 Task: Create a Google Calendar event titled 'meeting' on May 18, 2023, from 4:30 PM to 5:30 PM, and add a Google Meet link.
Action: Mouse moved to (338, 556)
Screenshot: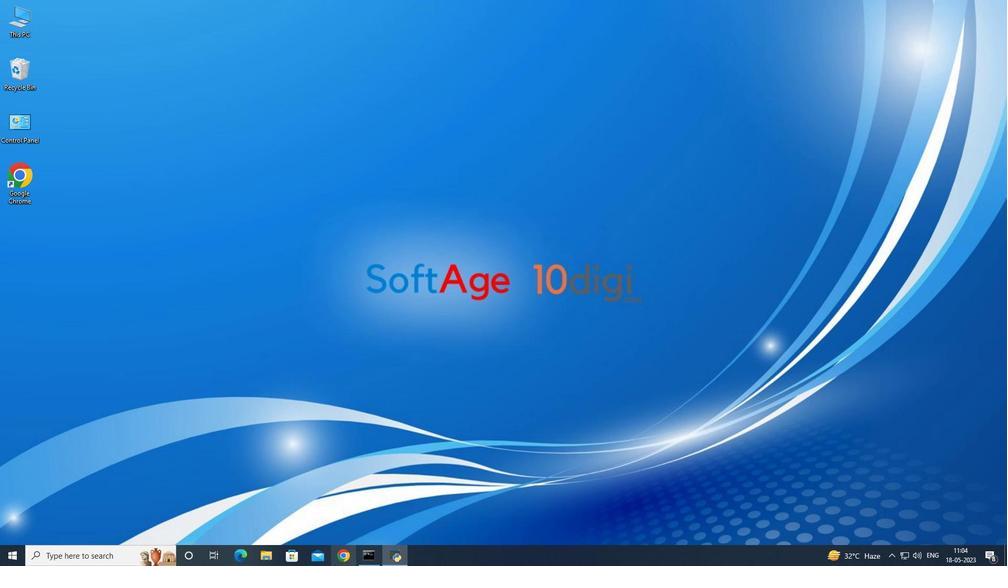 
Action: Mouse pressed left at (338, 556)
Screenshot: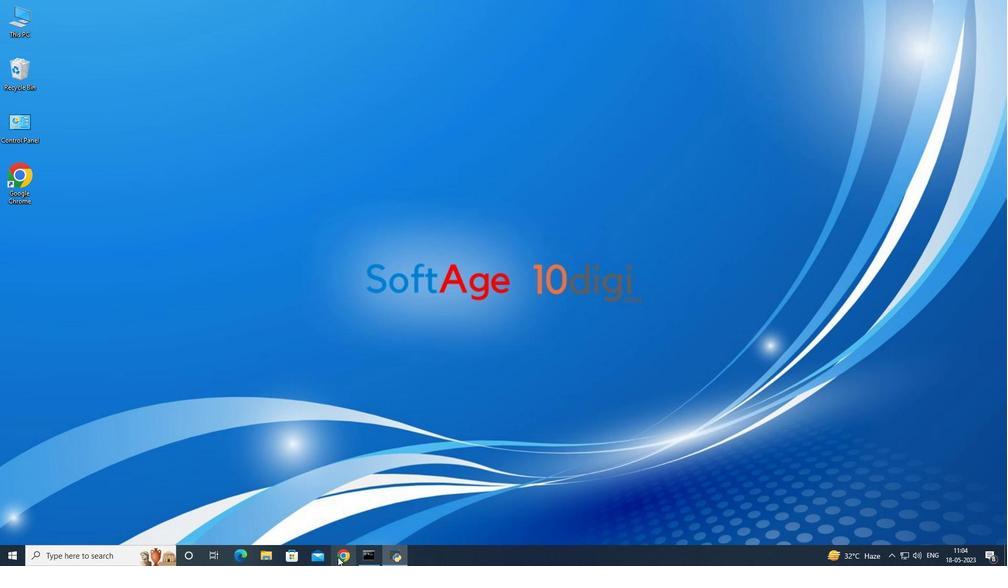 
Action: Mouse moved to (968, 71)
Screenshot: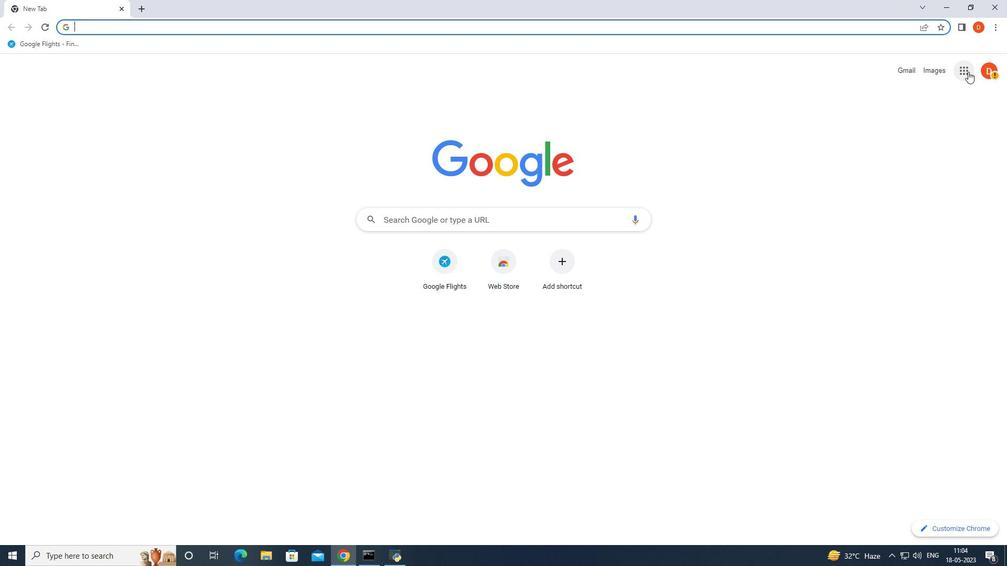 
Action: Mouse pressed left at (968, 71)
Screenshot: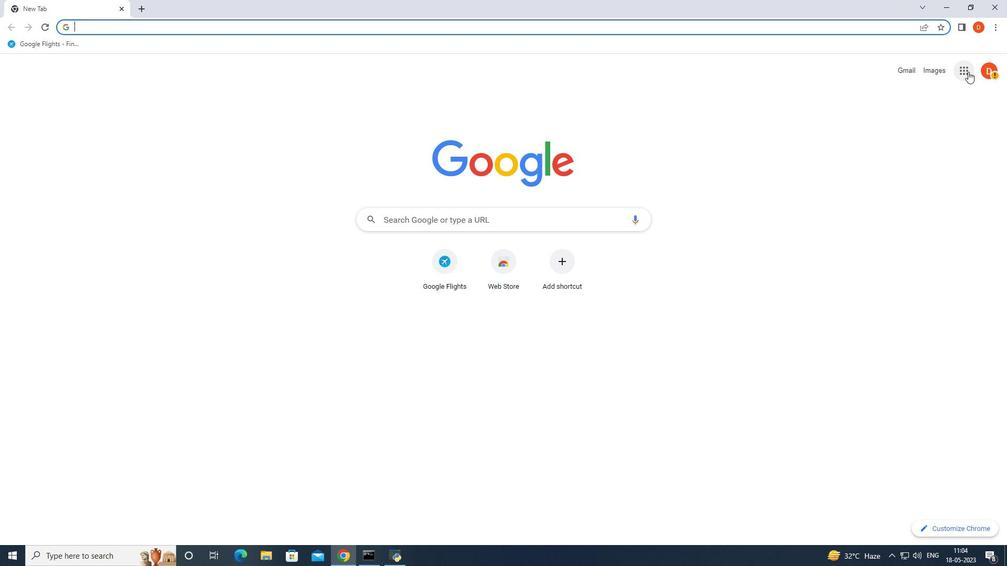 
Action: Mouse moved to (975, 260)
Screenshot: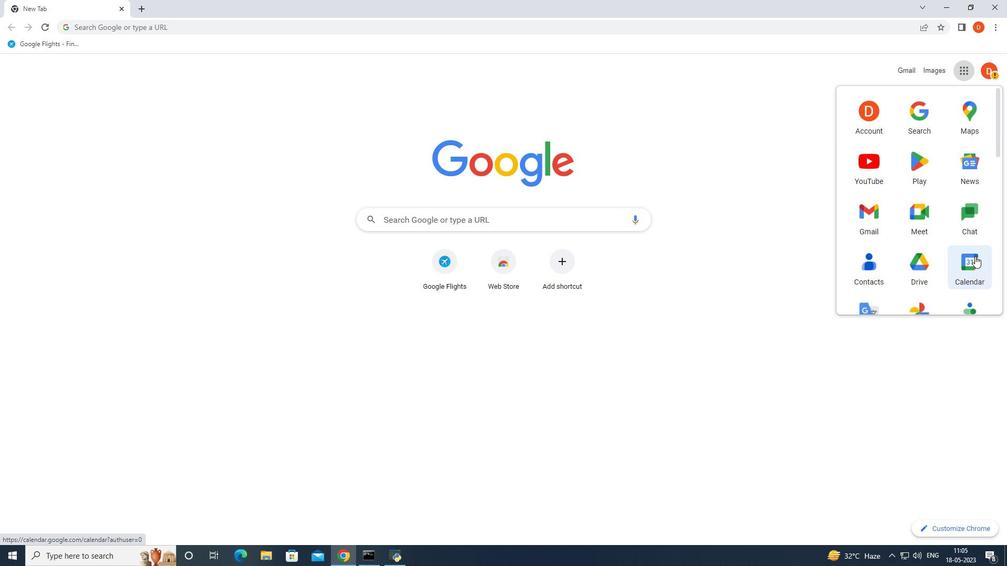 
Action: Mouse pressed left at (975, 260)
Screenshot: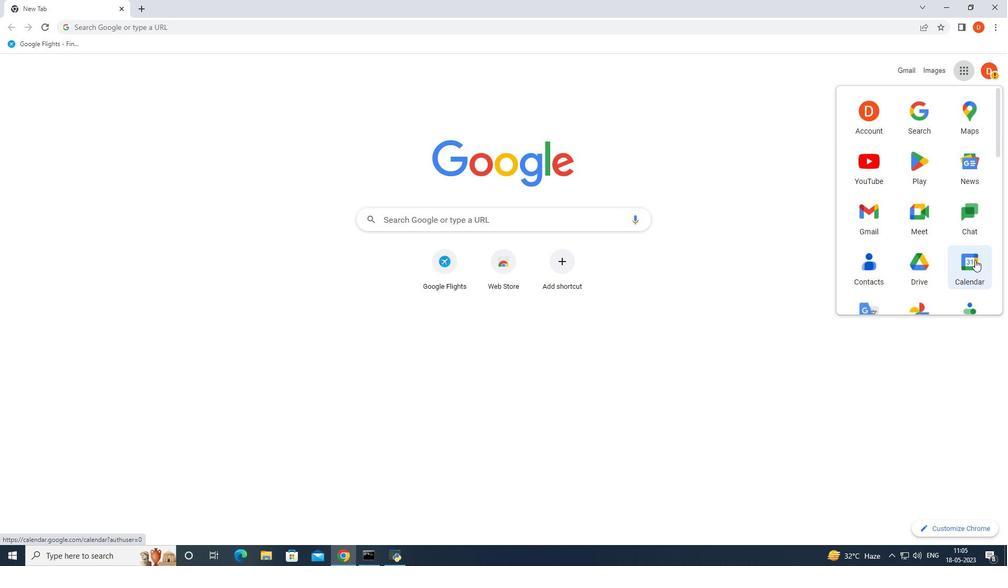
Action: Mouse moved to (975, 263)
Screenshot: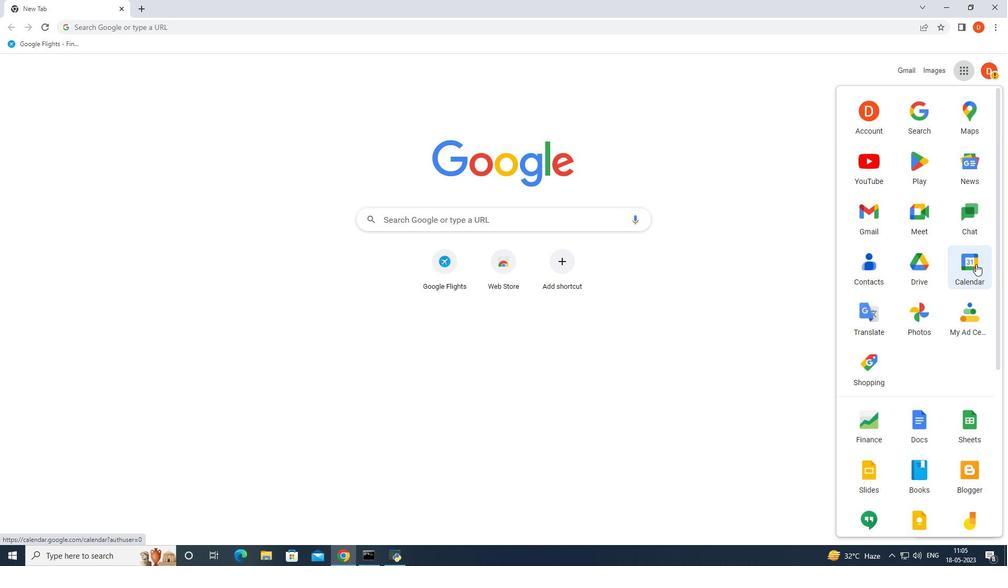 
Action: Mouse pressed left at (975, 263)
Screenshot: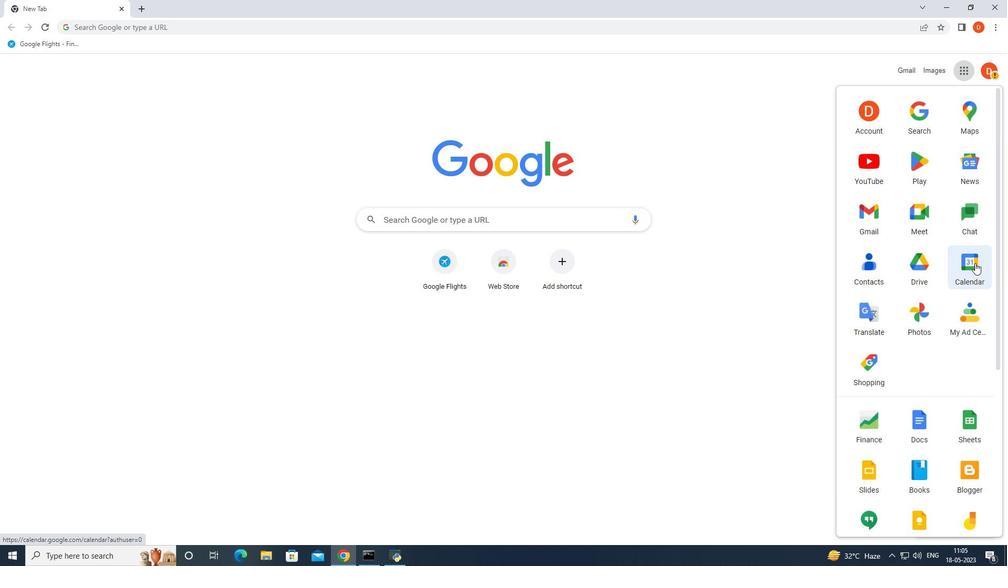 
Action: Mouse moved to (69, 94)
Screenshot: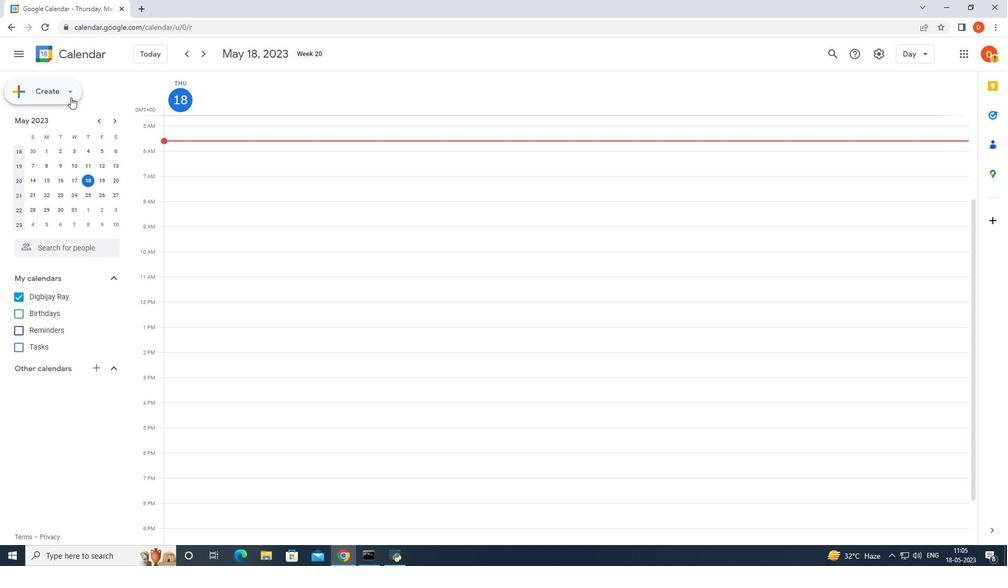 
Action: Mouse pressed left at (69, 94)
Screenshot: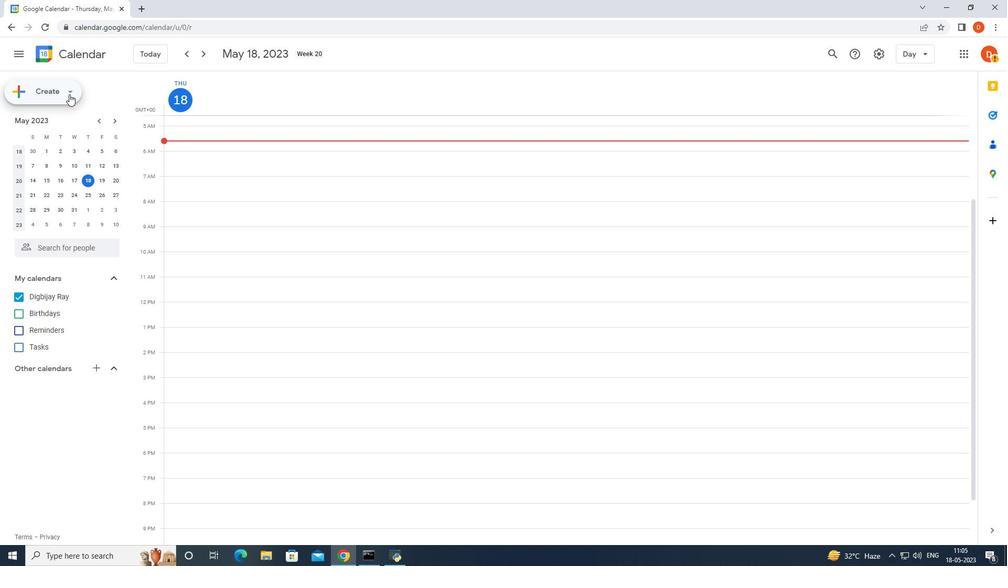 
Action: Mouse moved to (69, 124)
Screenshot: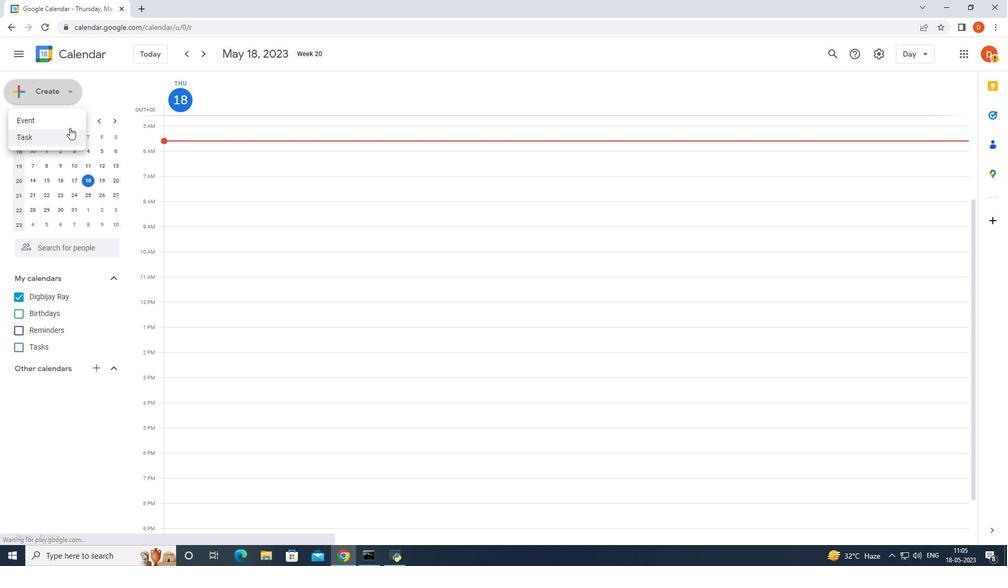 
Action: Mouse pressed left at (69, 124)
Screenshot: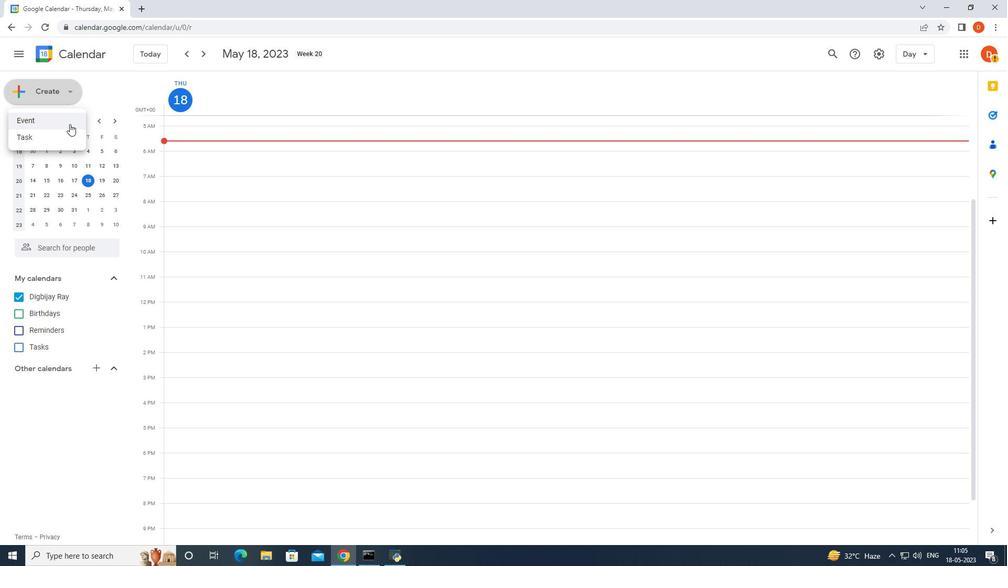 
Action: Mouse moved to (314, 422)
Screenshot: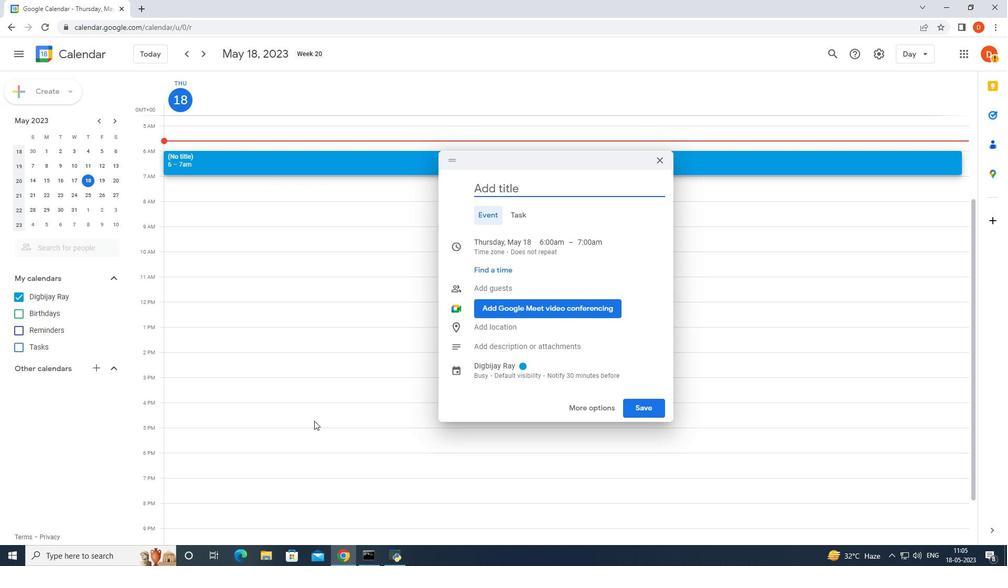 
Action: Mouse pressed left at (314, 422)
Screenshot: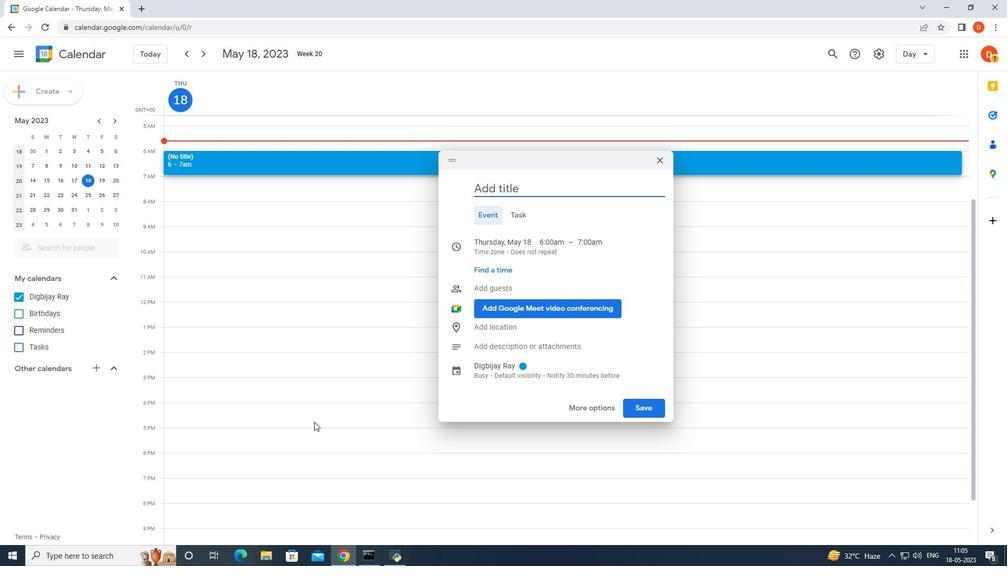 
Action: Mouse moved to (309, 427)
Screenshot: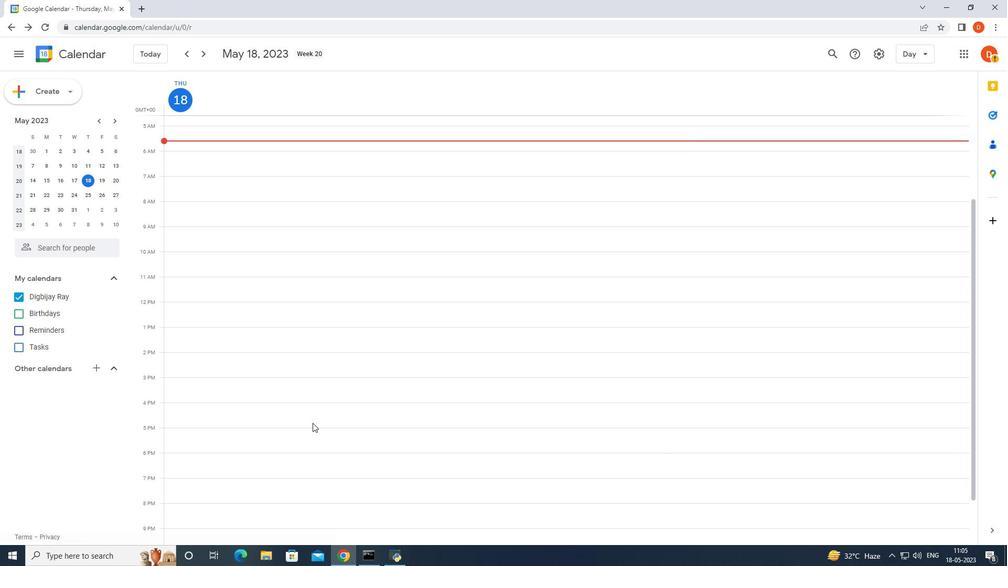 
Action: Mouse pressed left at (309, 427)
Screenshot: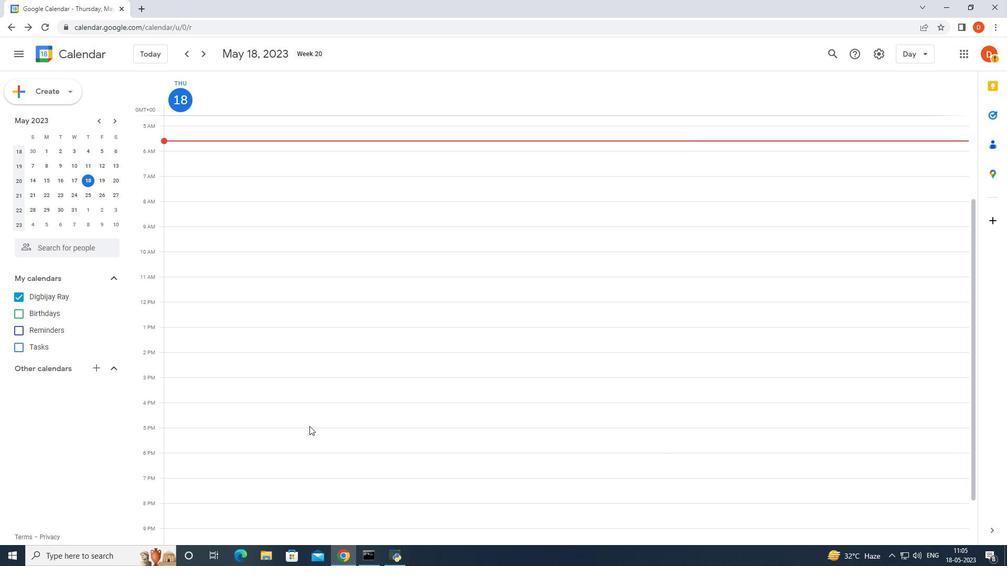 
Action: Mouse moved to (521, 189)
Screenshot: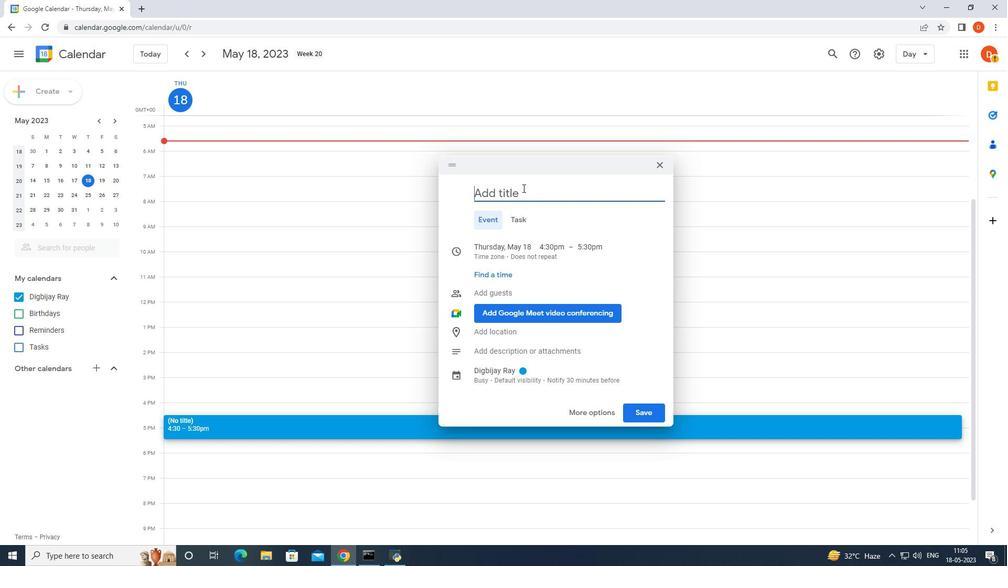 
Action: Key pressed m
Screenshot: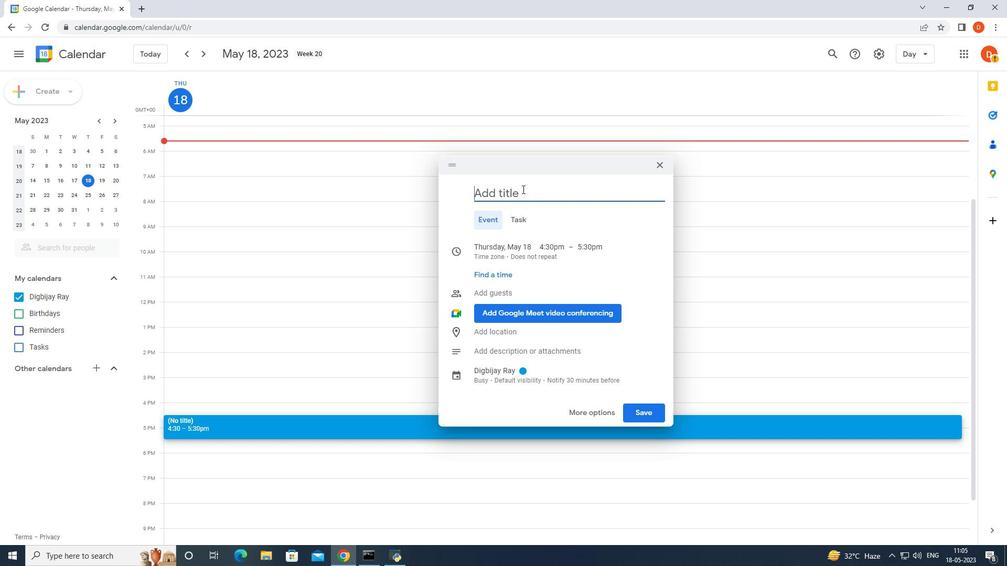 
Action: Mouse moved to (521, 190)
Screenshot: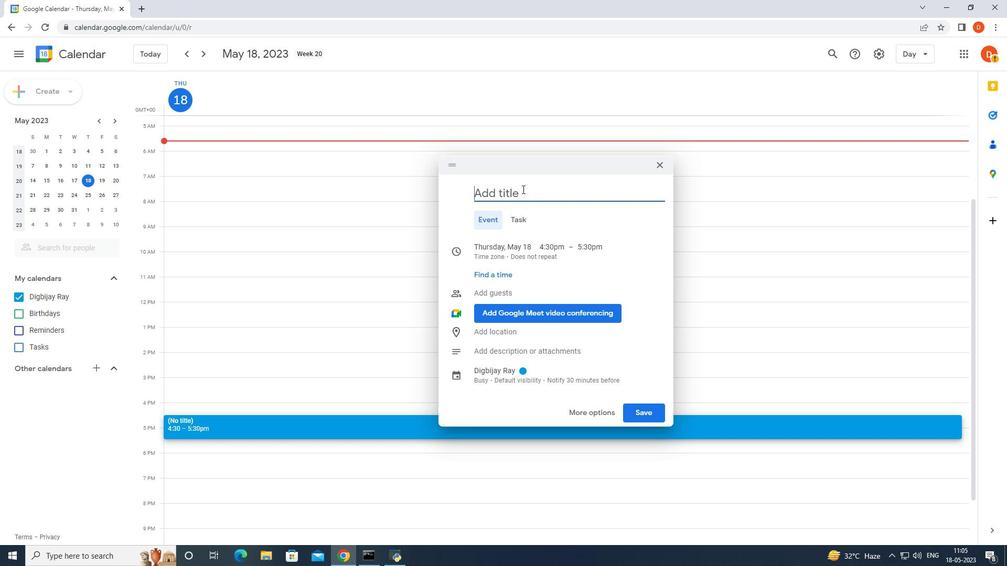 
Action: Key pressed eeting
Screenshot: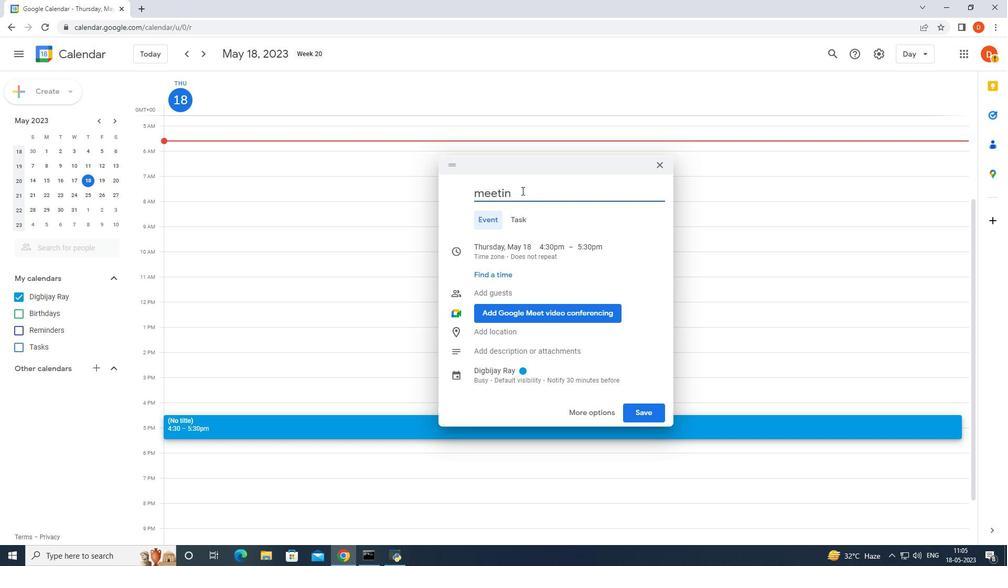 
Action: Mouse moved to (540, 315)
Screenshot: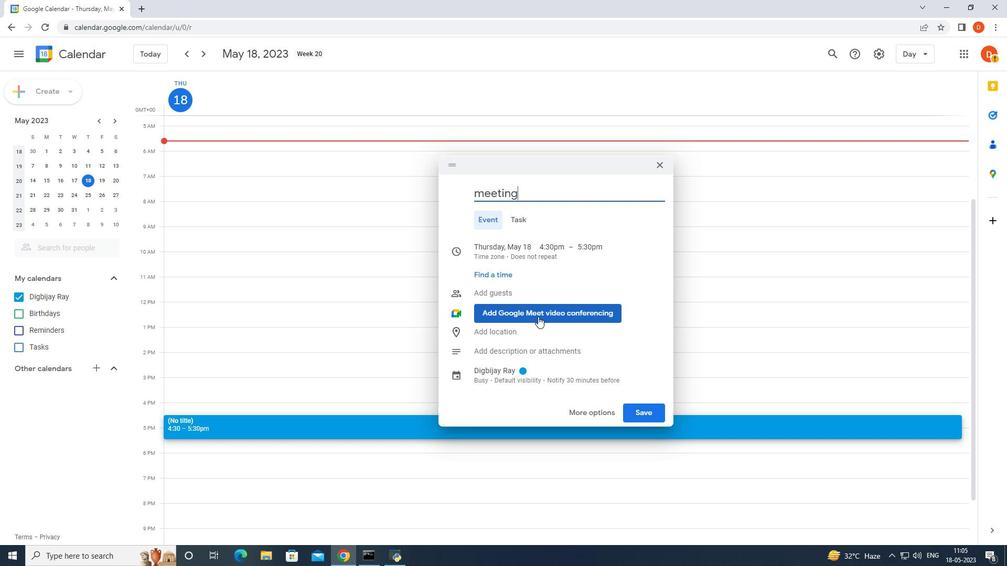 
Action: Mouse scrolled (540, 314) with delta (0, 0)
Screenshot: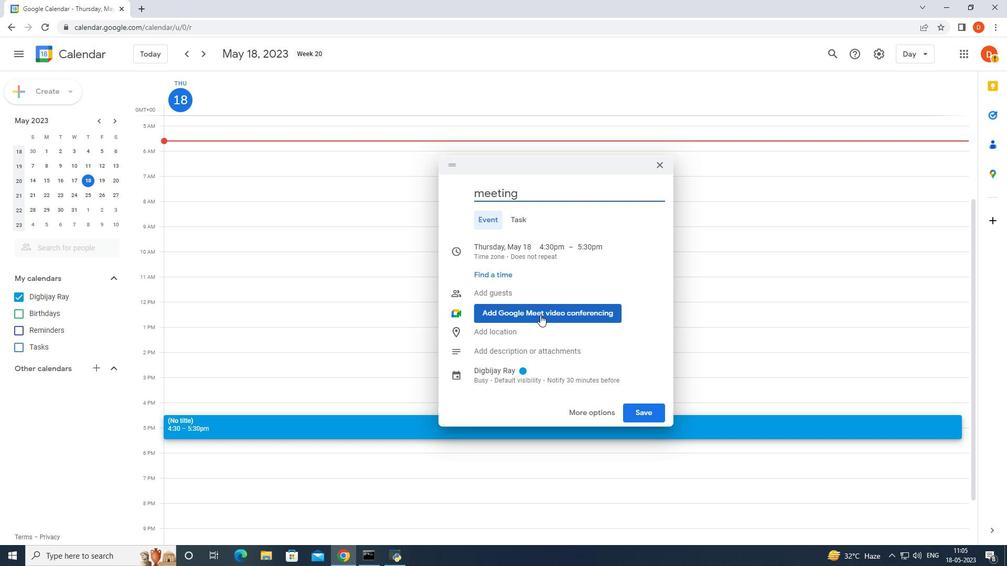
Action: Mouse moved to (540, 316)
Screenshot: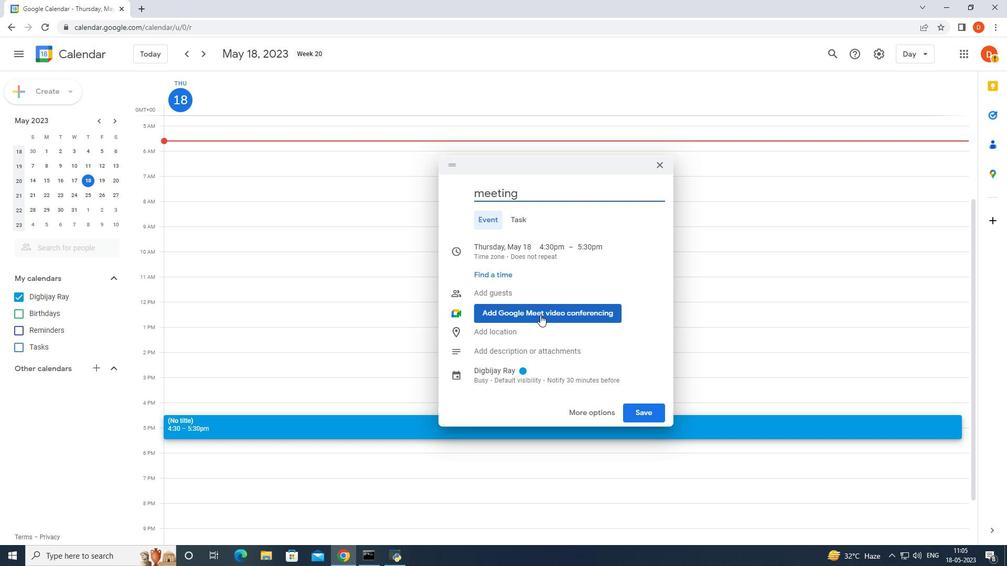 
Action: Mouse scrolled (540, 315) with delta (0, 0)
Screenshot: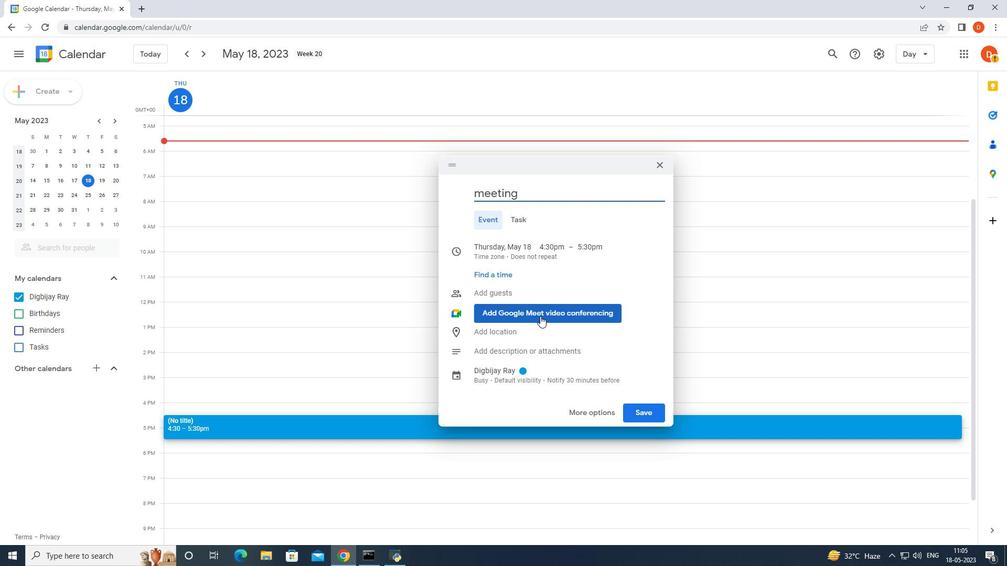 
Action: Mouse scrolled (540, 315) with delta (0, 0)
Screenshot: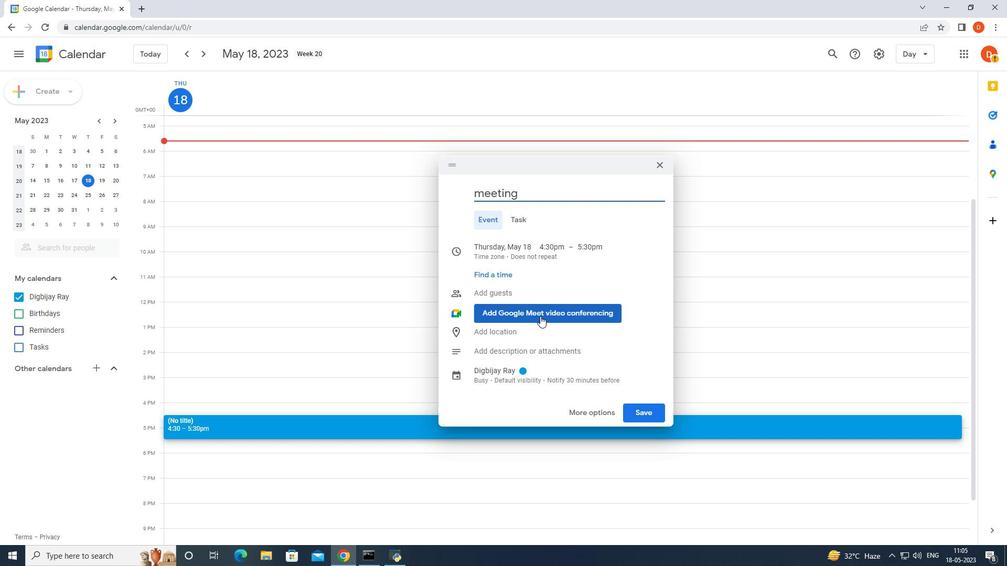 
Action: Mouse moved to (567, 351)
Screenshot: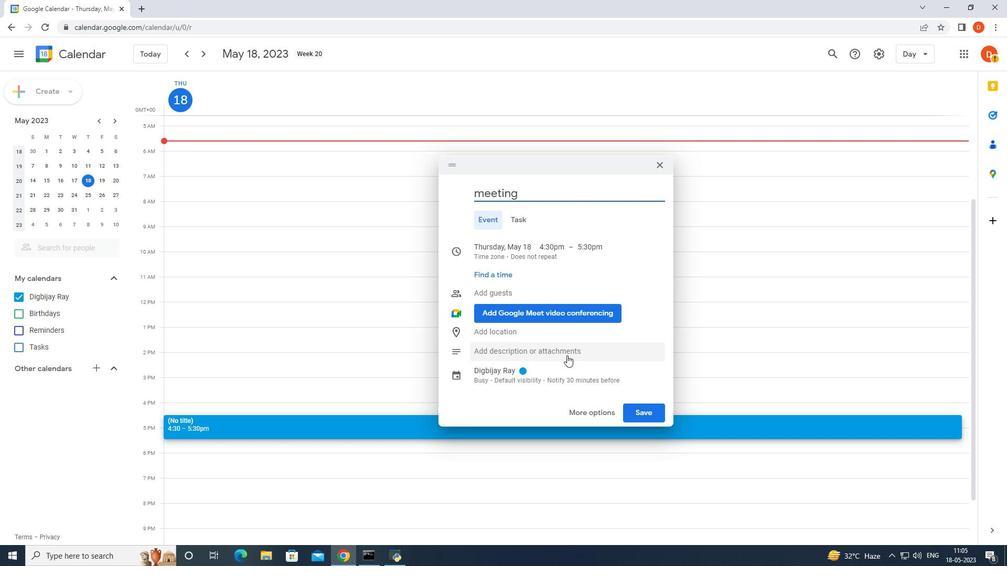
Action: Mouse pressed left at (567, 351)
Screenshot: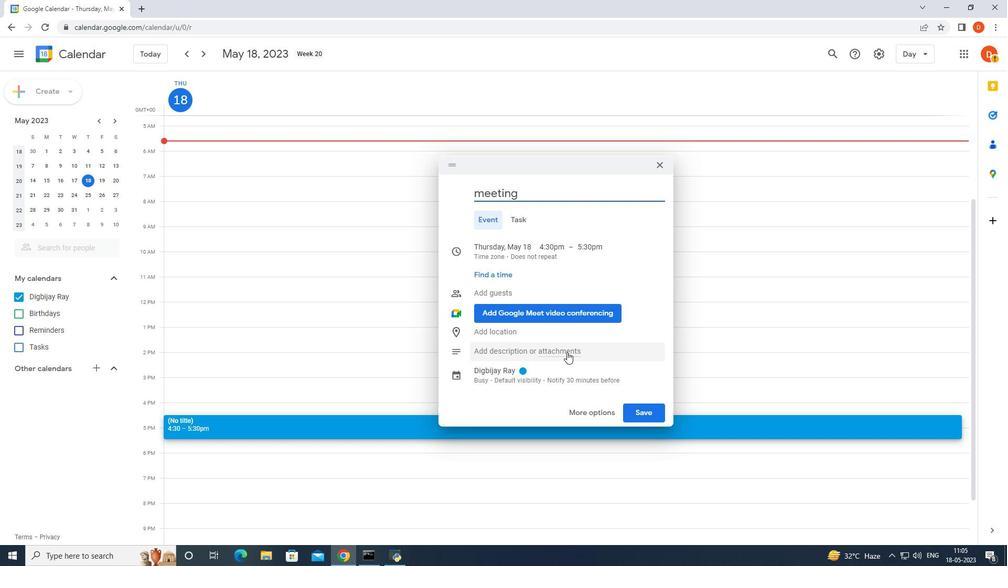 
Action: Mouse moved to (839, 74)
Screenshot: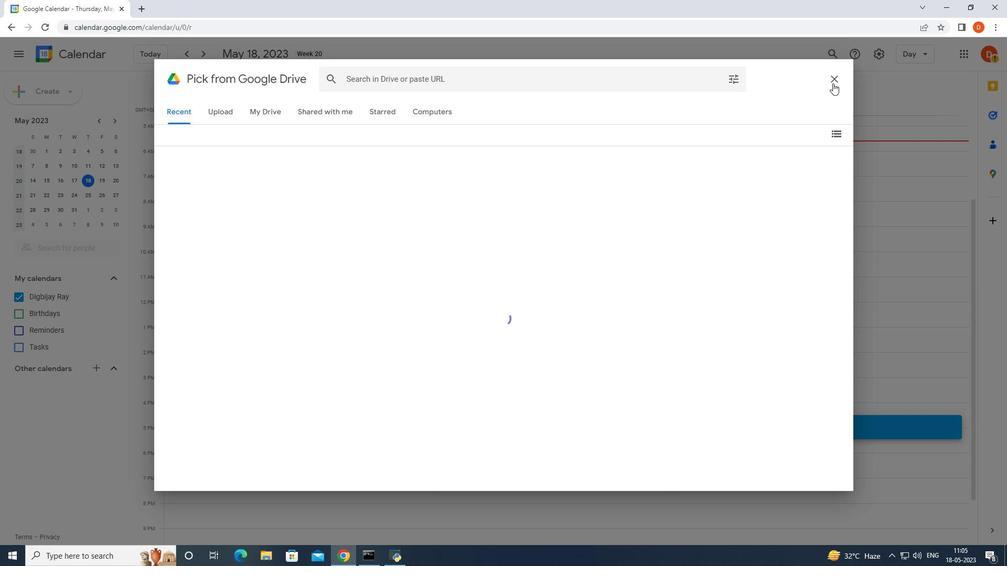 
Action: Mouse pressed left at (839, 74)
Screenshot: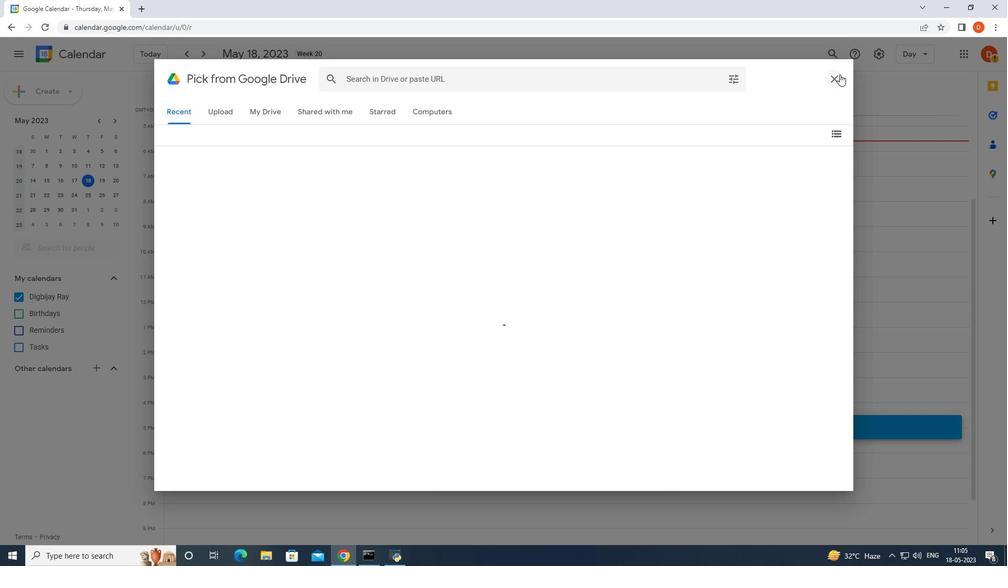 
Action: Mouse moved to (638, 438)
Screenshot: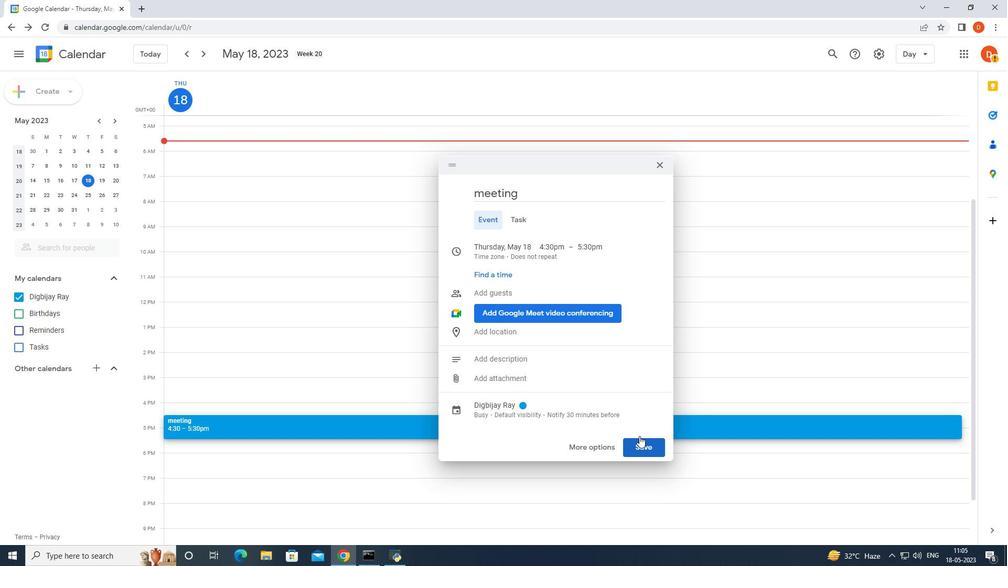 
Action: Mouse pressed left at (638, 438)
Screenshot: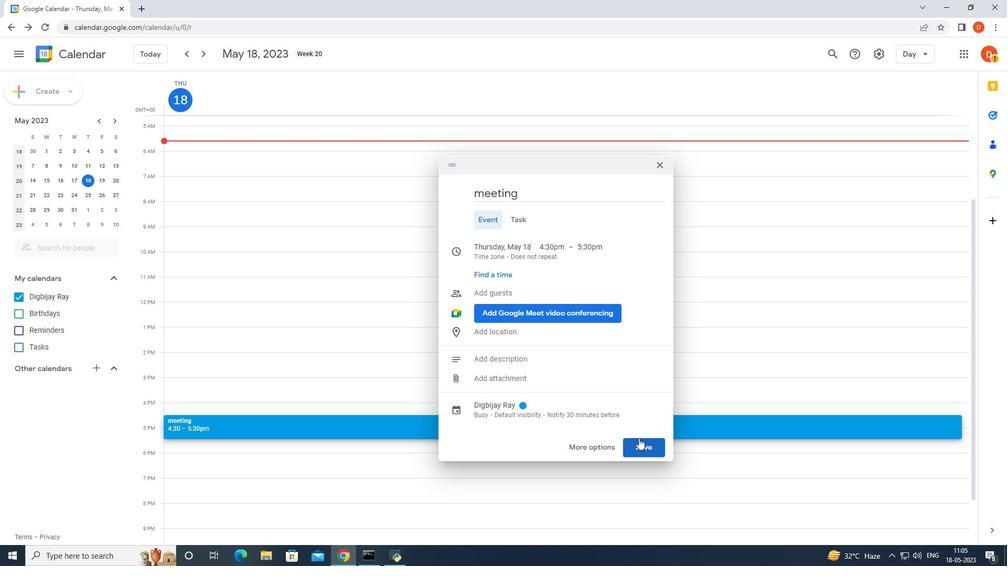 
Action: Mouse moved to (570, 429)
Screenshot: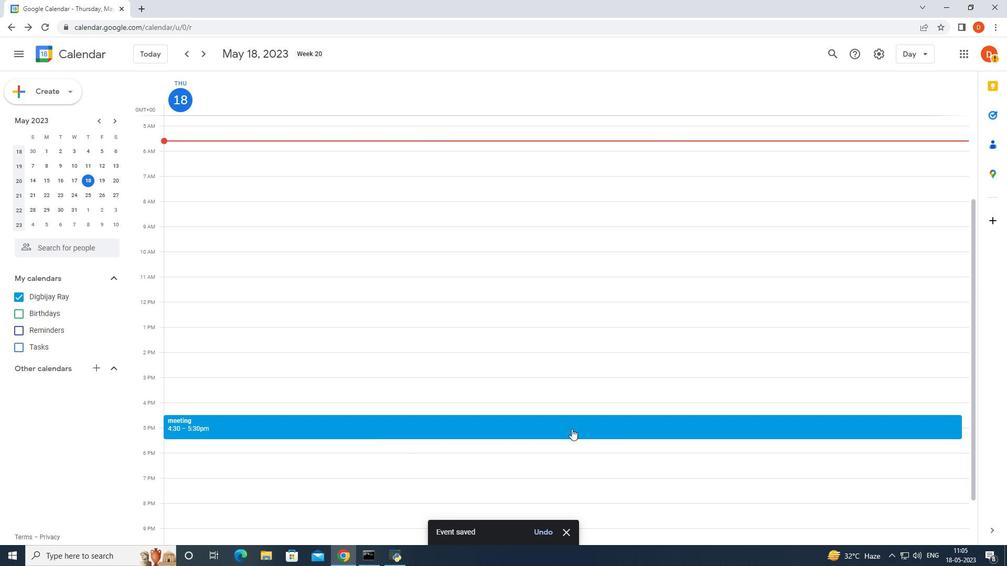 
Action: Mouse pressed left at (570, 429)
Screenshot: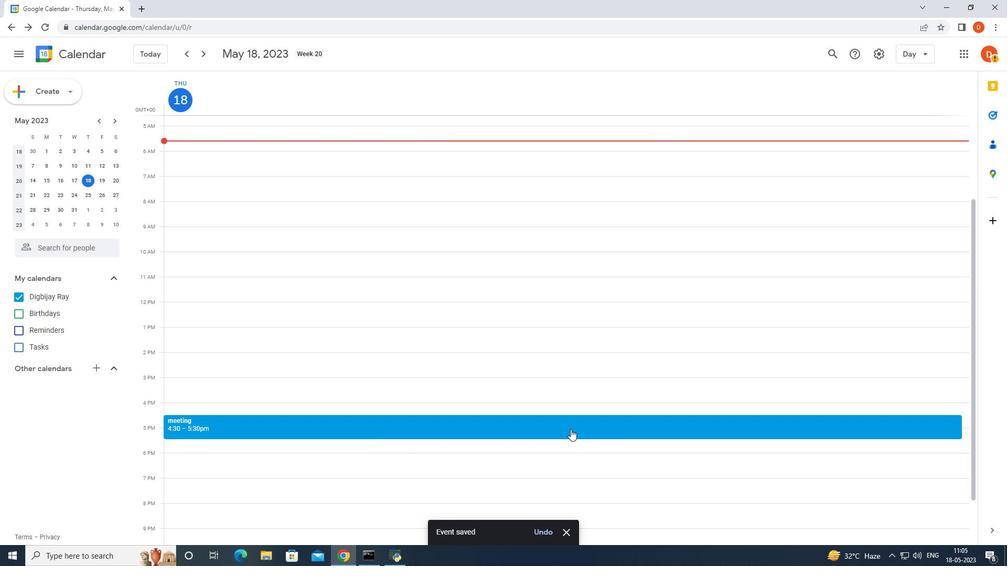 
Action: Mouse moved to (569, 324)
Screenshot: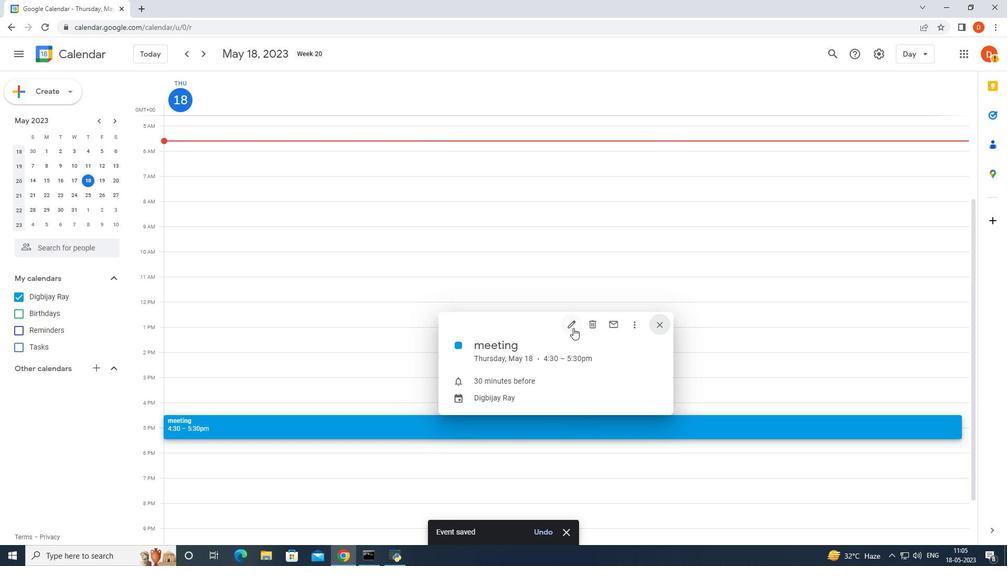 
Action: Mouse pressed left at (569, 324)
Screenshot: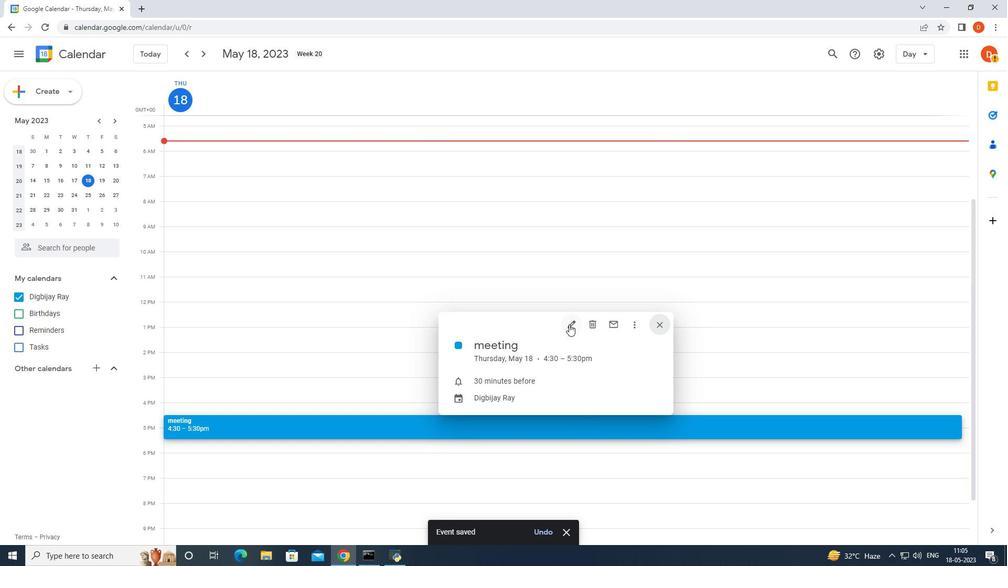 
Action: Mouse moved to (235, 55)
Screenshot: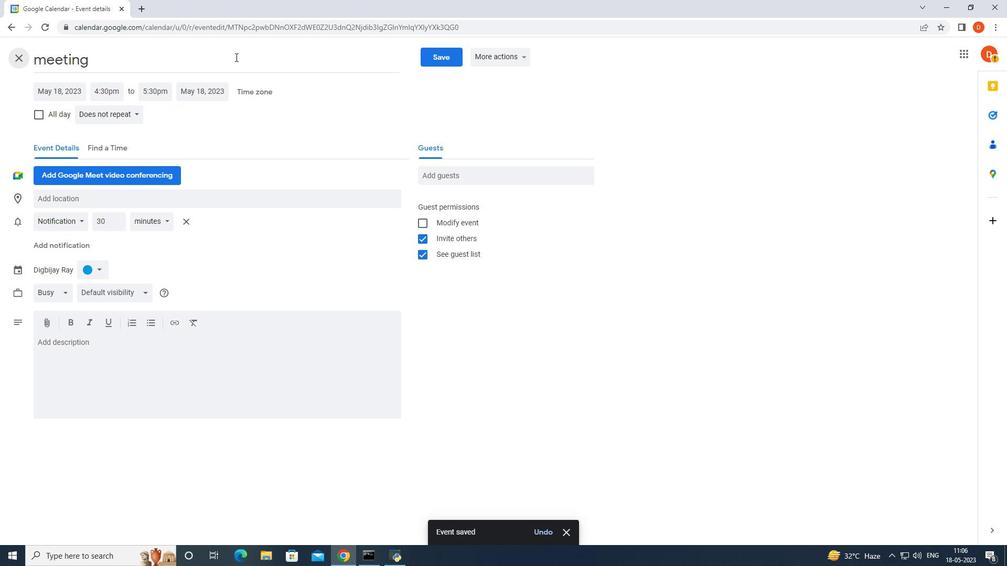 
Action: Mouse pressed left at (235, 55)
Screenshot: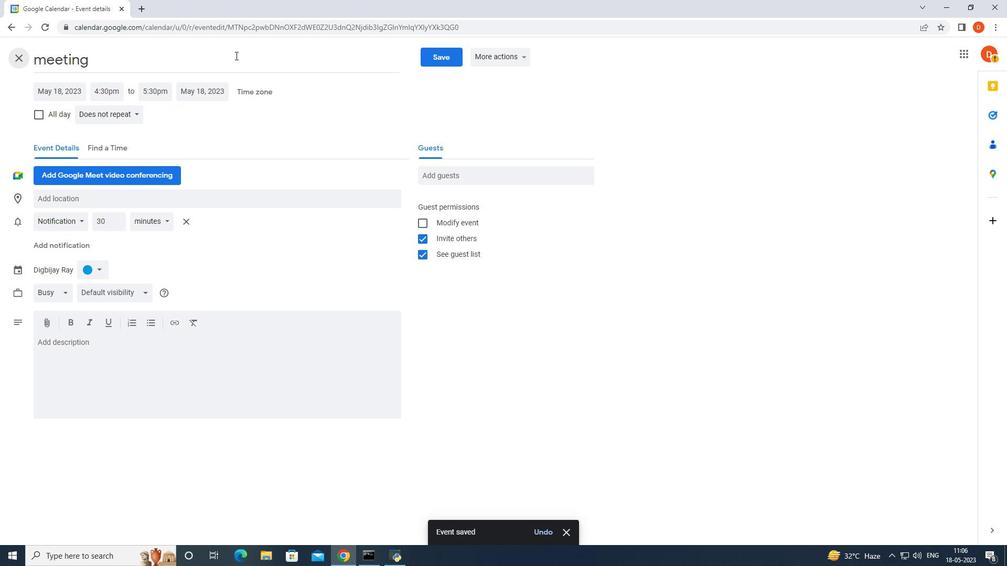 
Action: Mouse moved to (112, 346)
Screenshot: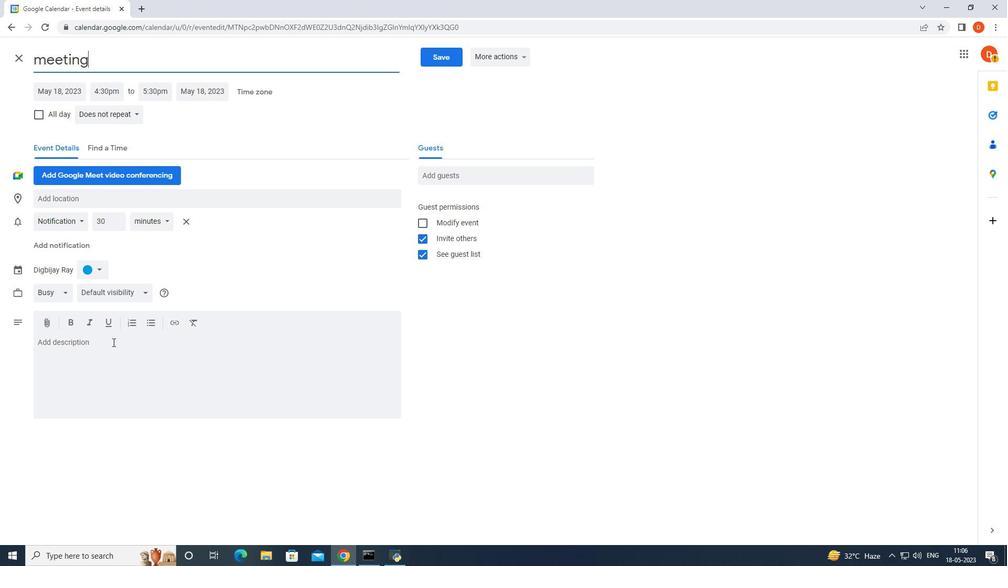 
Action: Mouse pressed left at (112, 346)
Screenshot: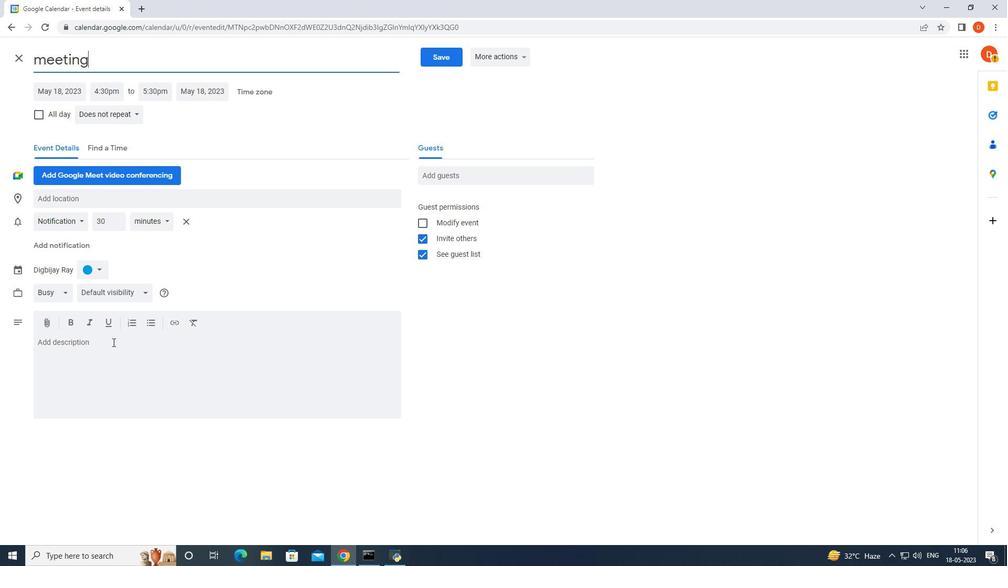 
Action: Mouse moved to (197, 338)
Screenshot: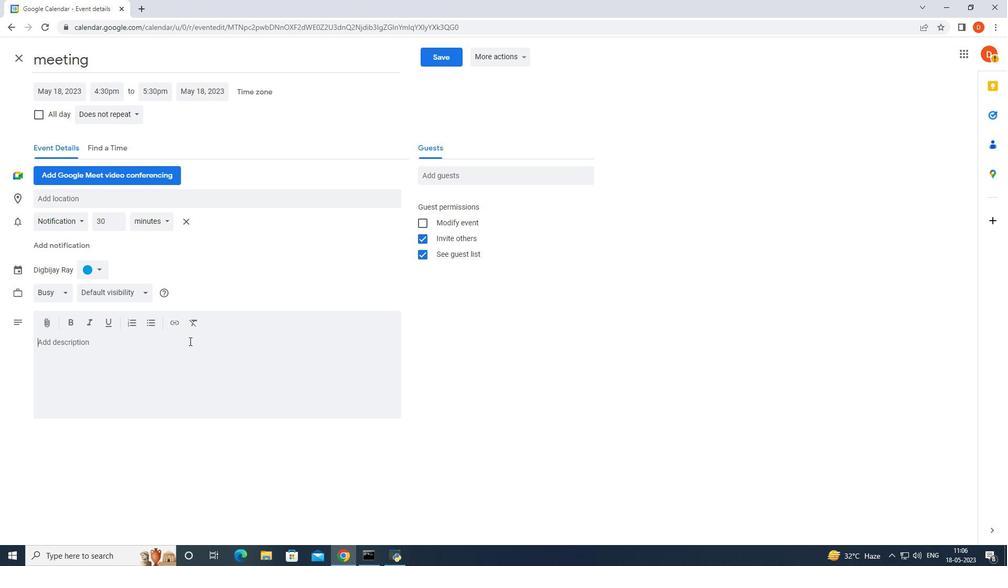 
Action: Key pressed large<Key.space>groups<Key.space>come<Key.space>to<Key.space>this<Key.space>meeting<Key.space>
Screenshot: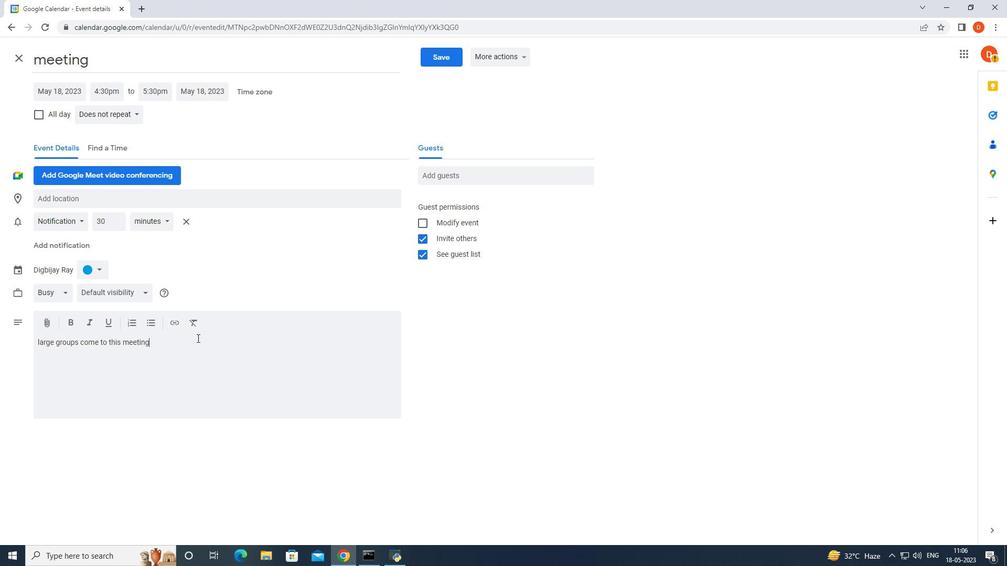 
Action: Mouse moved to (450, 52)
Screenshot: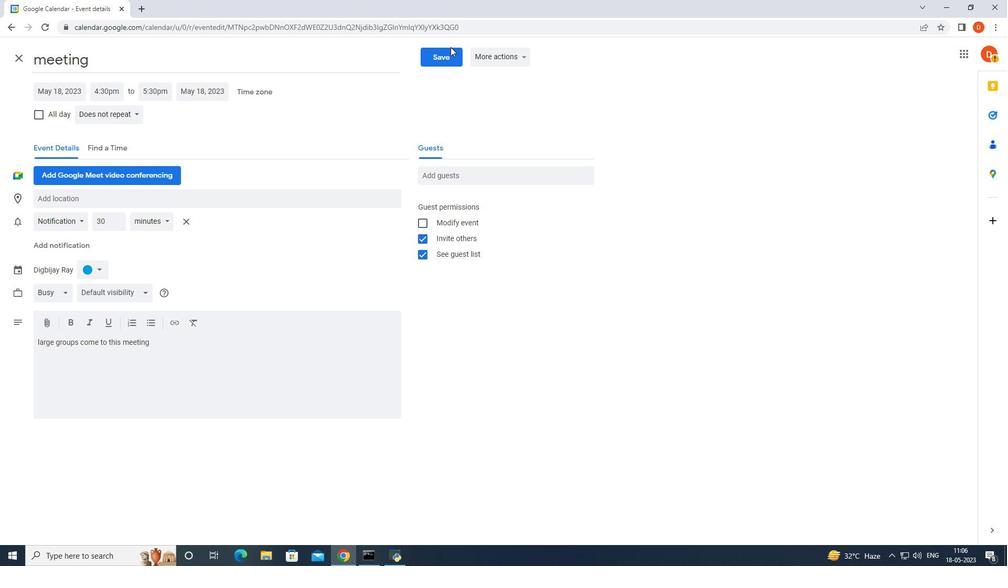 
Action: Mouse pressed left at (450, 52)
Screenshot: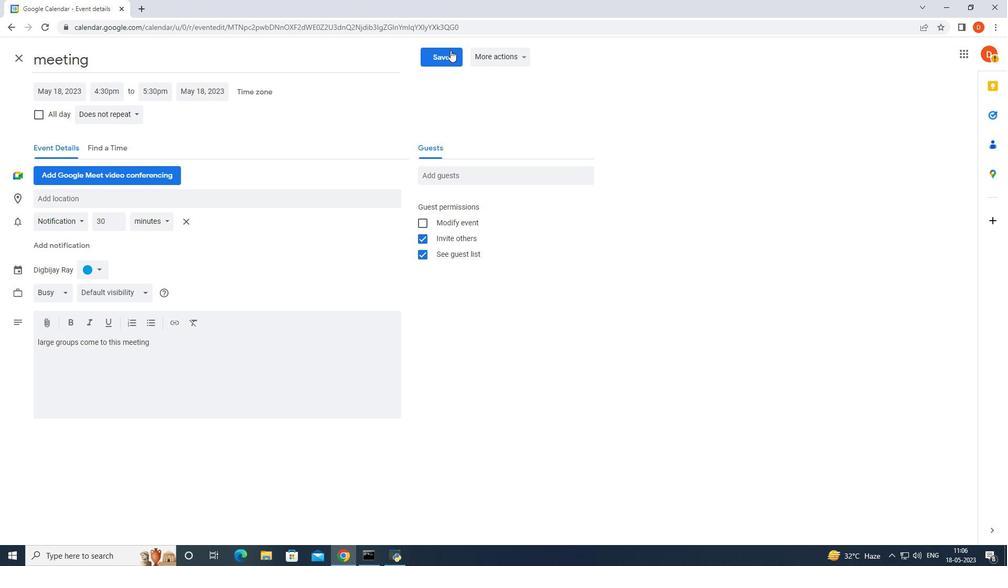 
Action: Mouse moved to (801, 151)
Screenshot: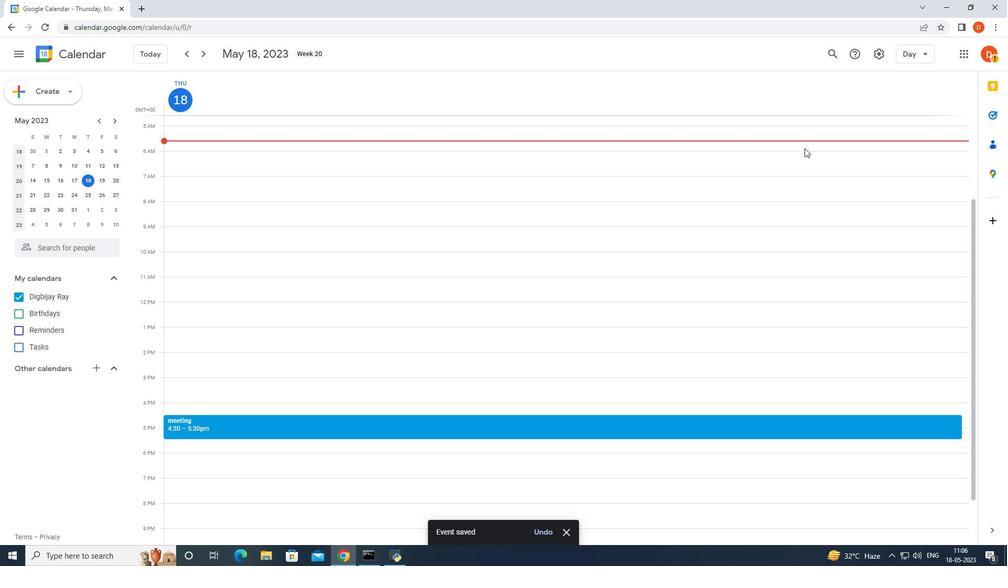 
